 Task: Move the task Upgrade and migrate company file storage to a cloud-based solution to the section Done in the project AgileFever and filter the tasks in the project by Incomplete tasks
Action: Mouse moved to (416, 296)
Screenshot: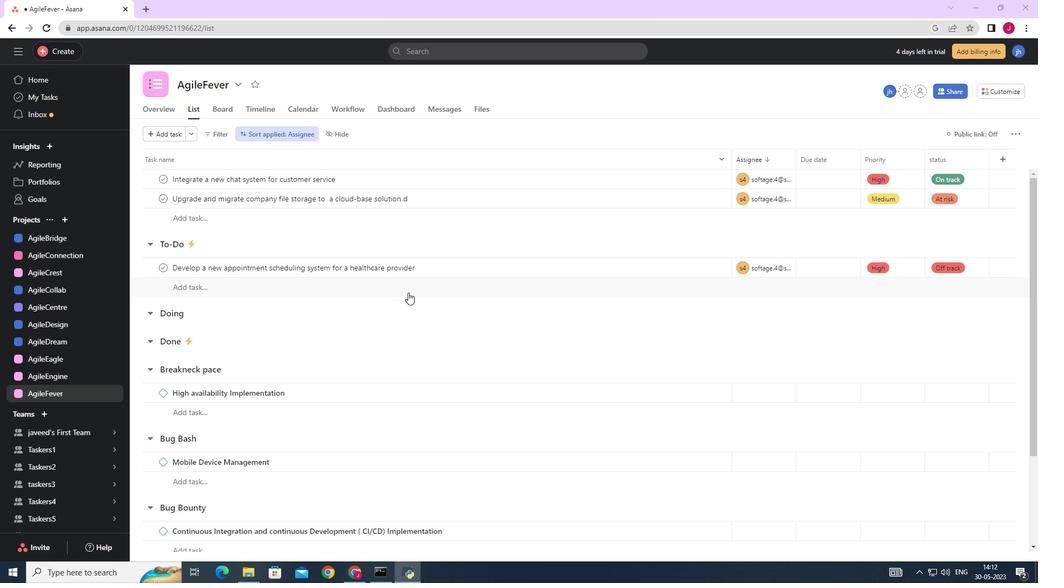 
Action: Mouse scrolled (416, 296) with delta (0, 0)
Screenshot: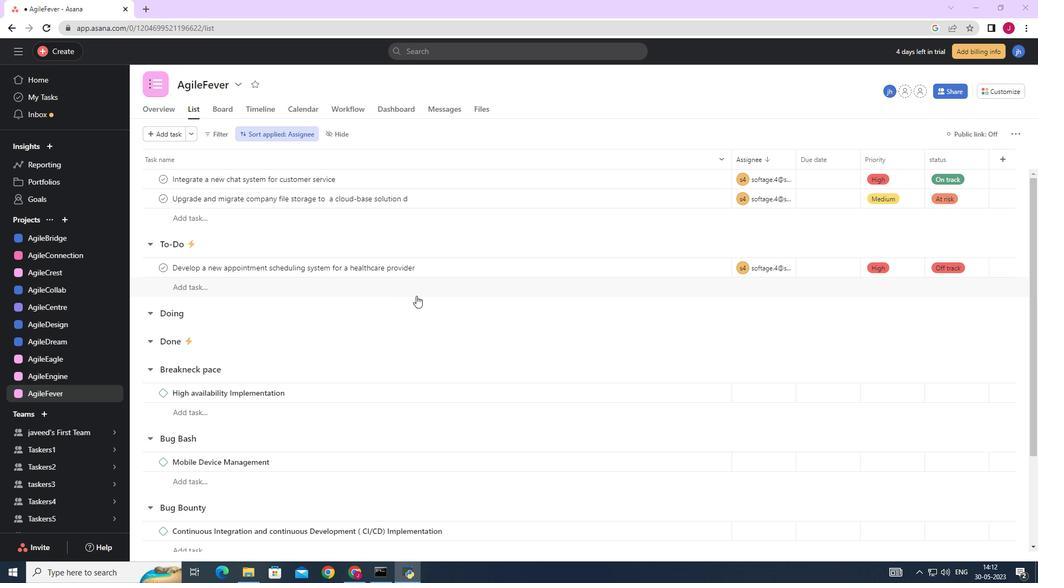 
Action: Mouse moved to (699, 197)
Screenshot: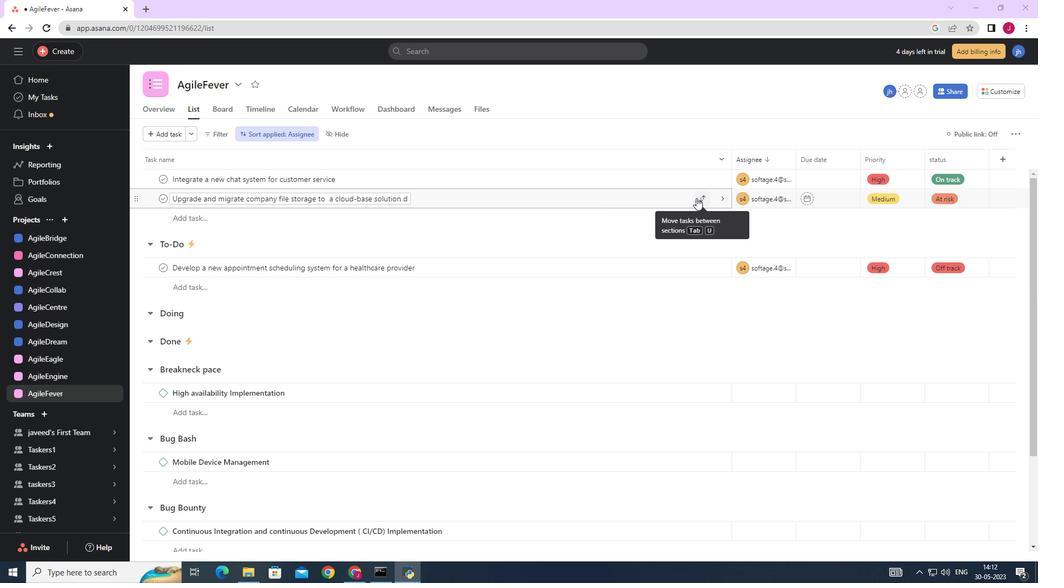 
Action: Mouse pressed left at (699, 197)
Screenshot: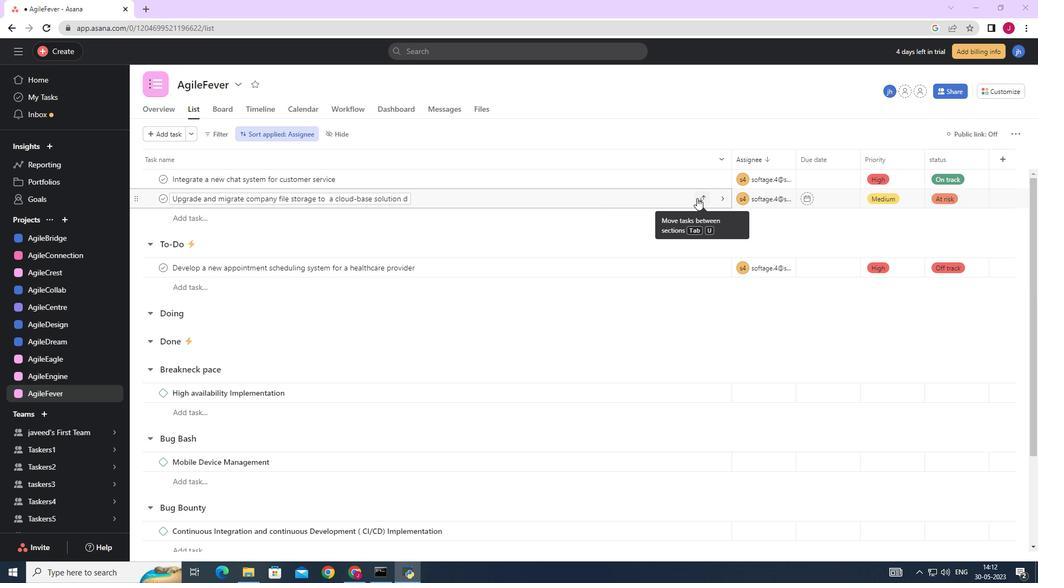 
Action: Mouse moved to (650, 301)
Screenshot: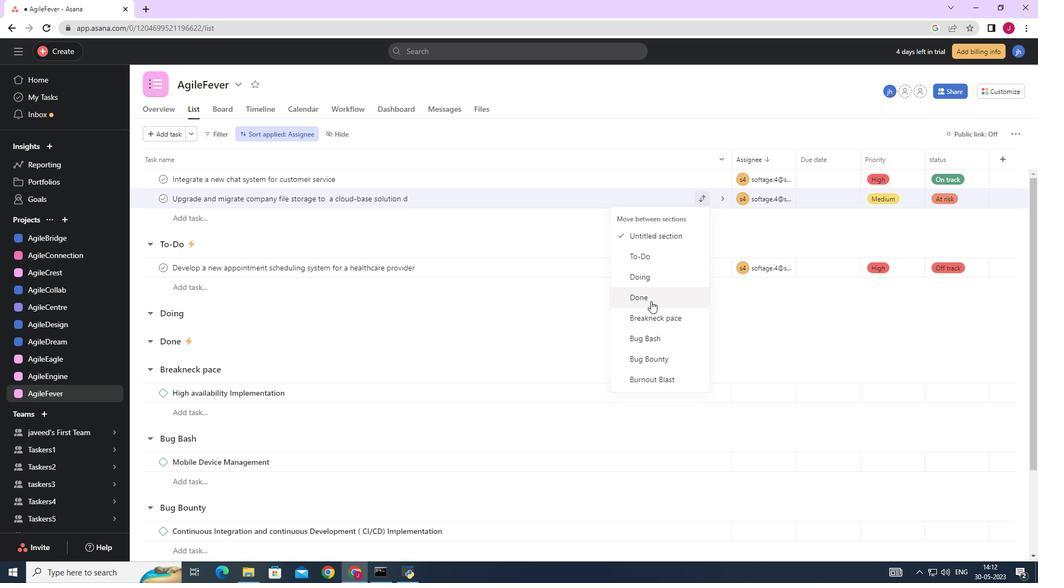 
Action: Mouse pressed left at (650, 301)
Screenshot: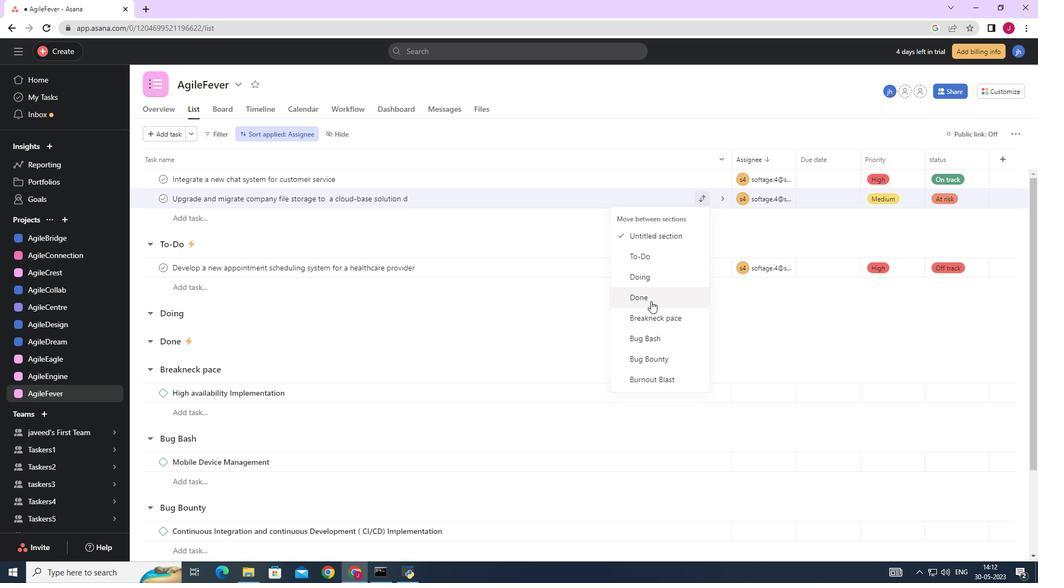 
Action: Mouse moved to (206, 134)
Screenshot: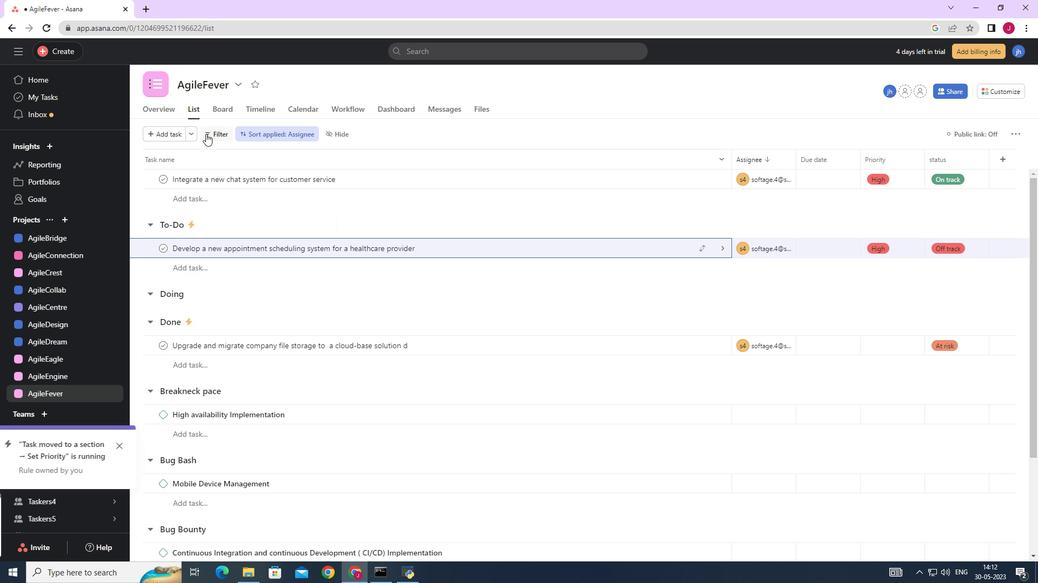 
Action: Mouse pressed left at (206, 134)
Screenshot: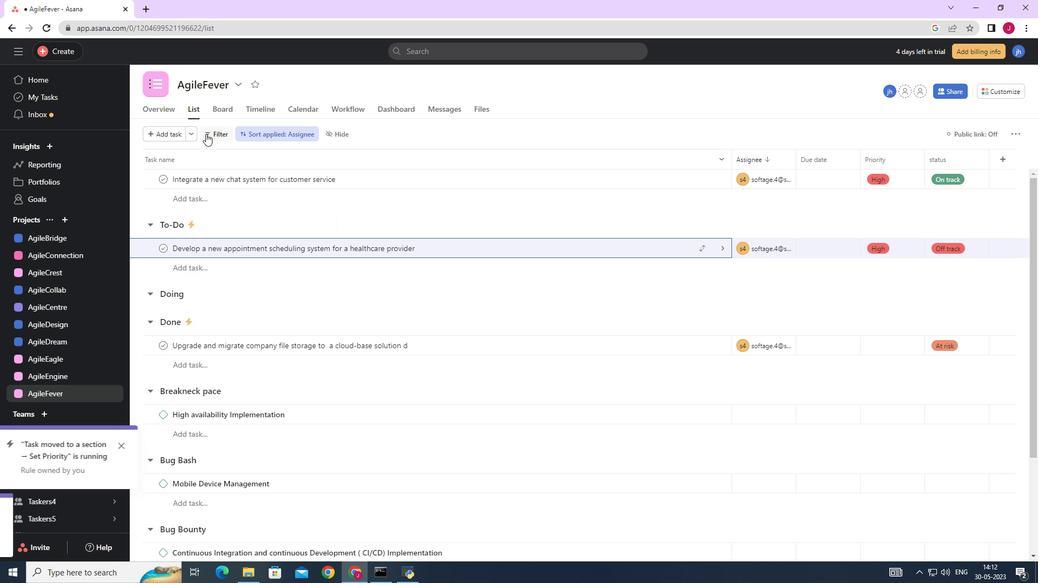 
Action: Mouse moved to (225, 176)
Screenshot: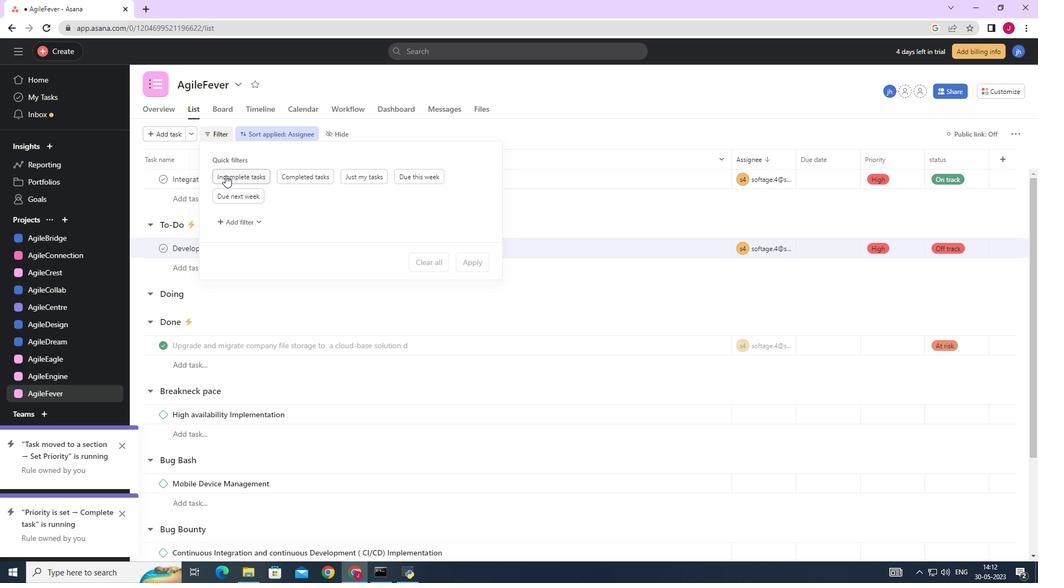 
Action: Mouse pressed left at (225, 176)
Screenshot: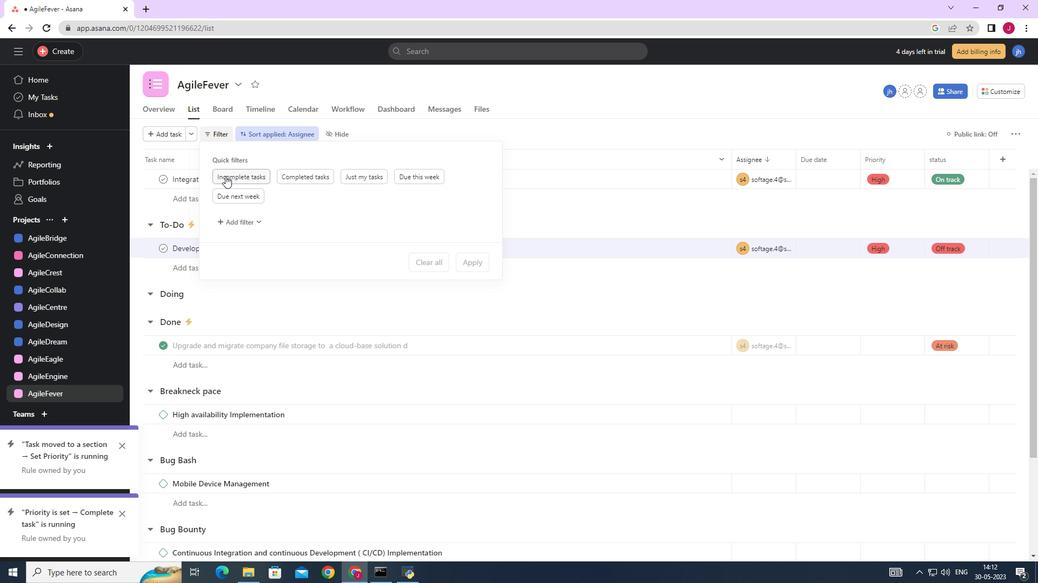
Action: Mouse moved to (396, 275)
Screenshot: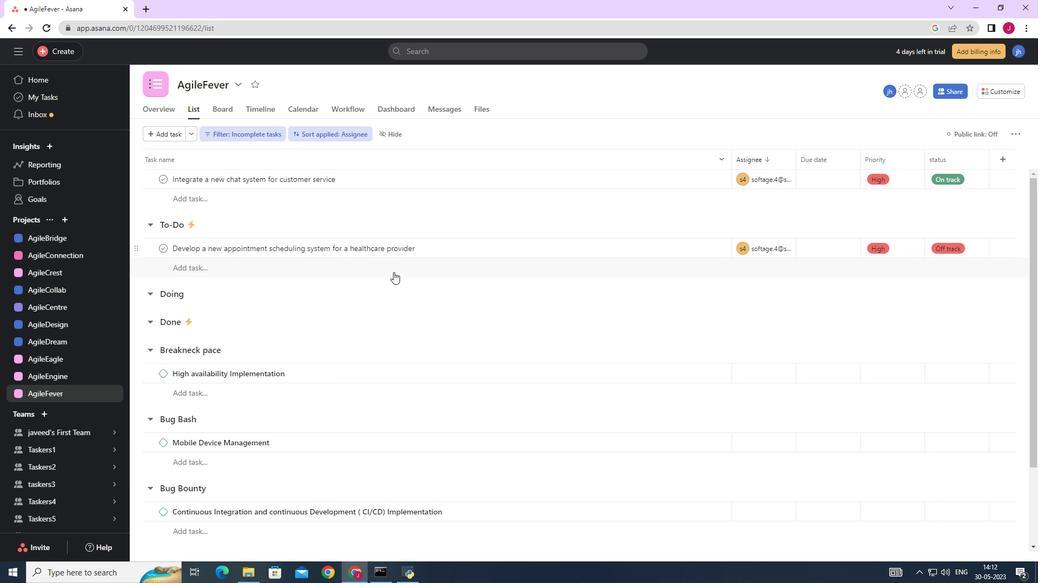 
